 Task: Create a due date automation trigger when advanced on, 2 days before a card is due add checklist without checklist at 11:00 AM.
Action: Mouse moved to (995, 285)
Screenshot: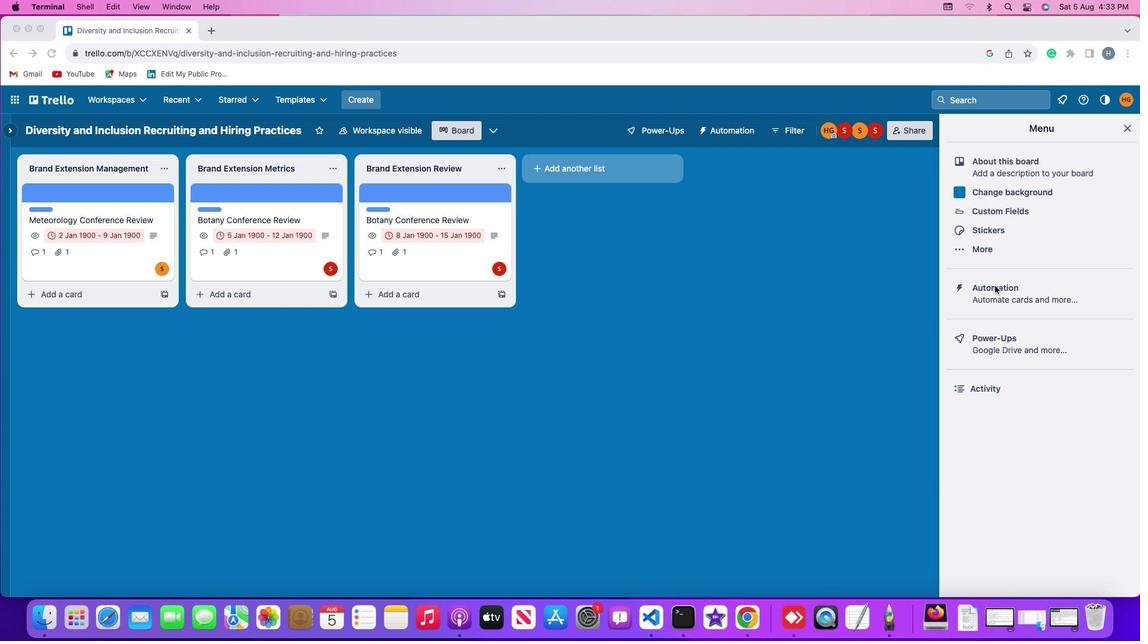 
Action: Mouse pressed left at (995, 285)
Screenshot: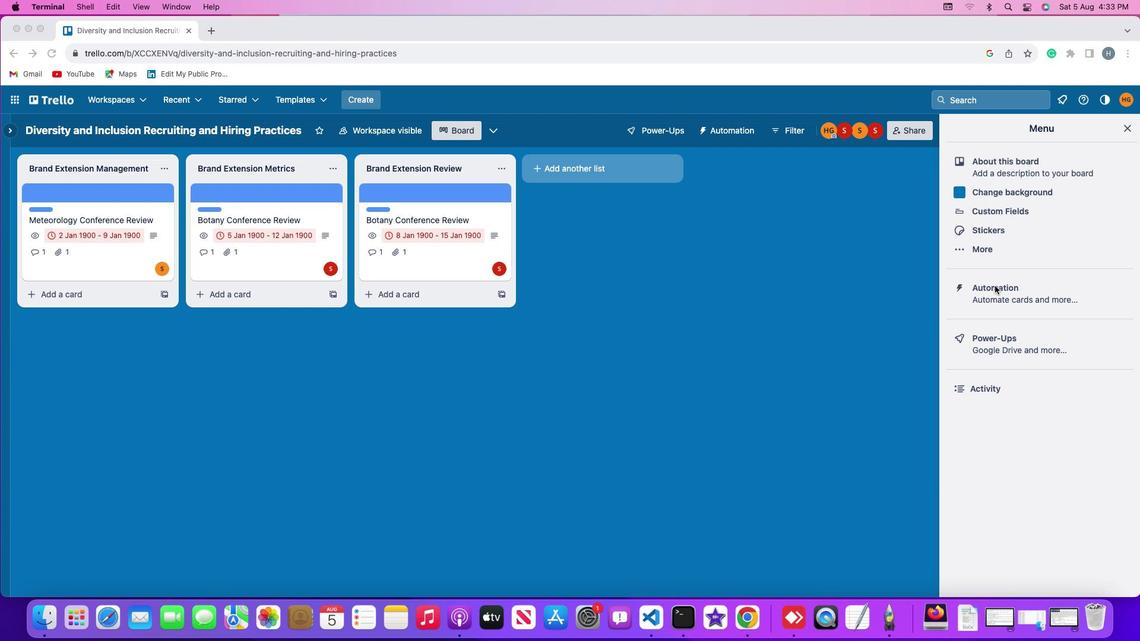 
Action: Mouse pressed left at (995, 285)
Screenshot: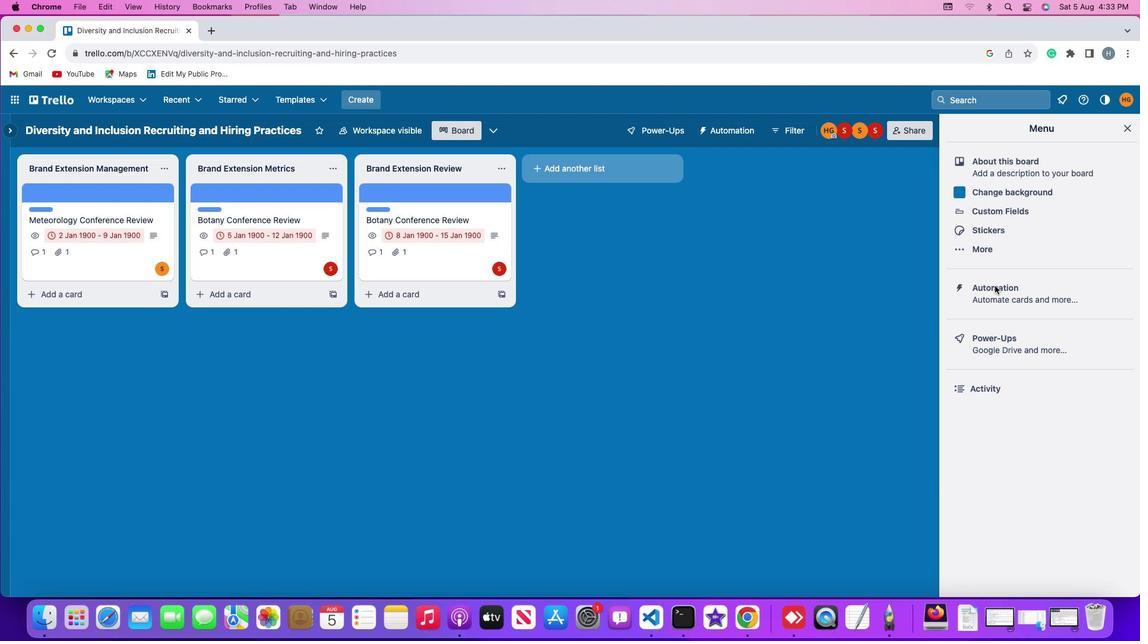 
Action: Mouse moved to (64, 279)
Screenshot: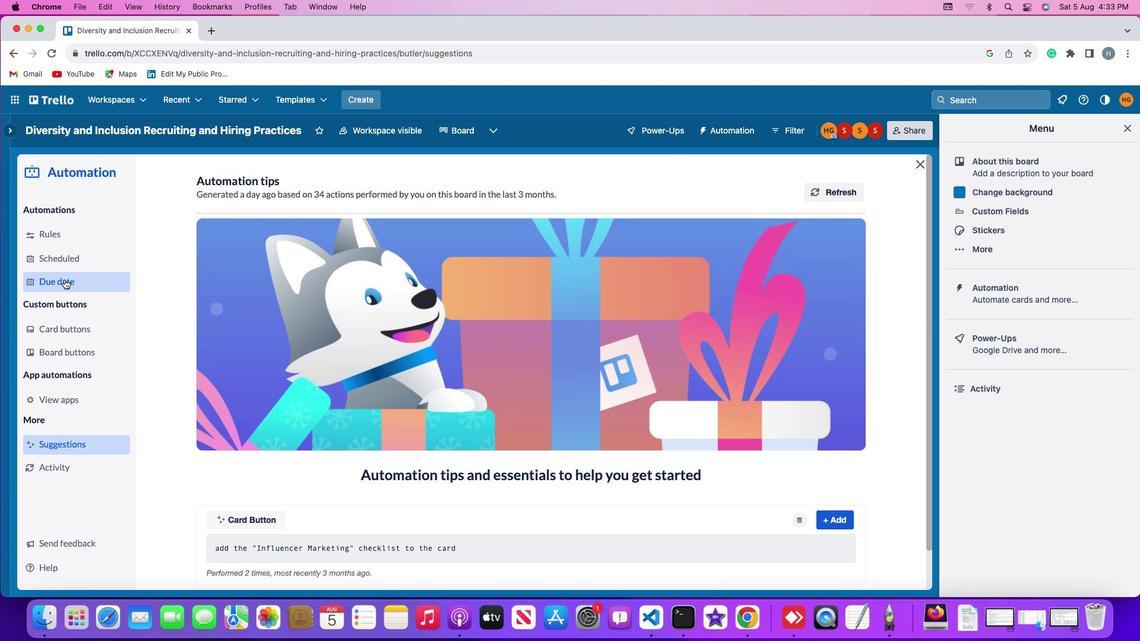 
Action: Mouse pressed left at (64, 279)
Screenshot: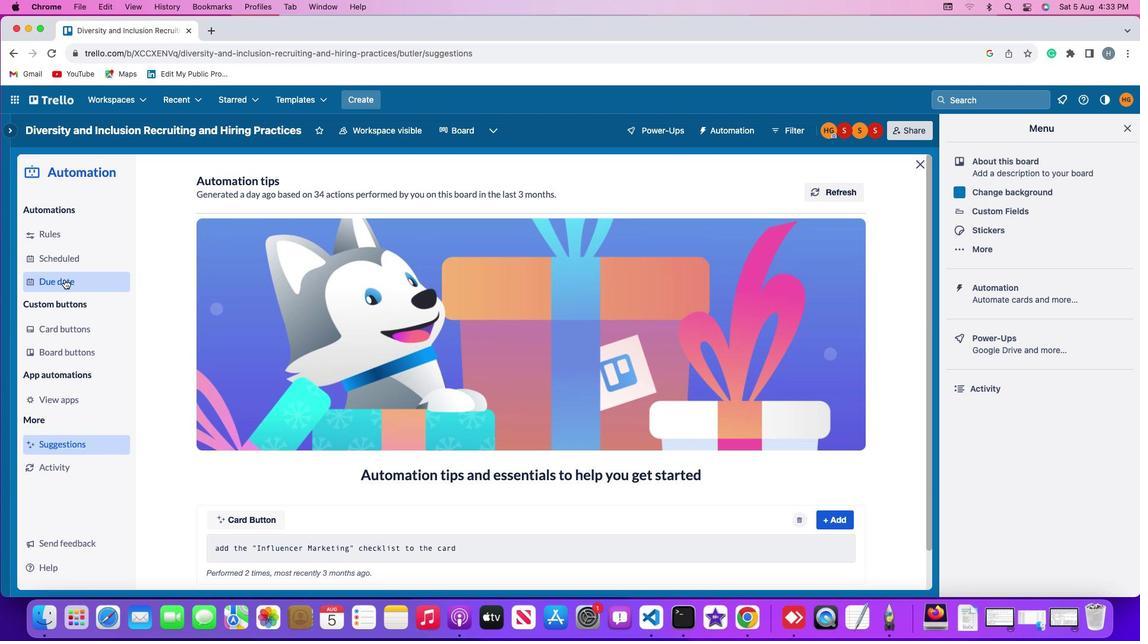 
Action: Mouse moved to (798, 184)
Screenshot: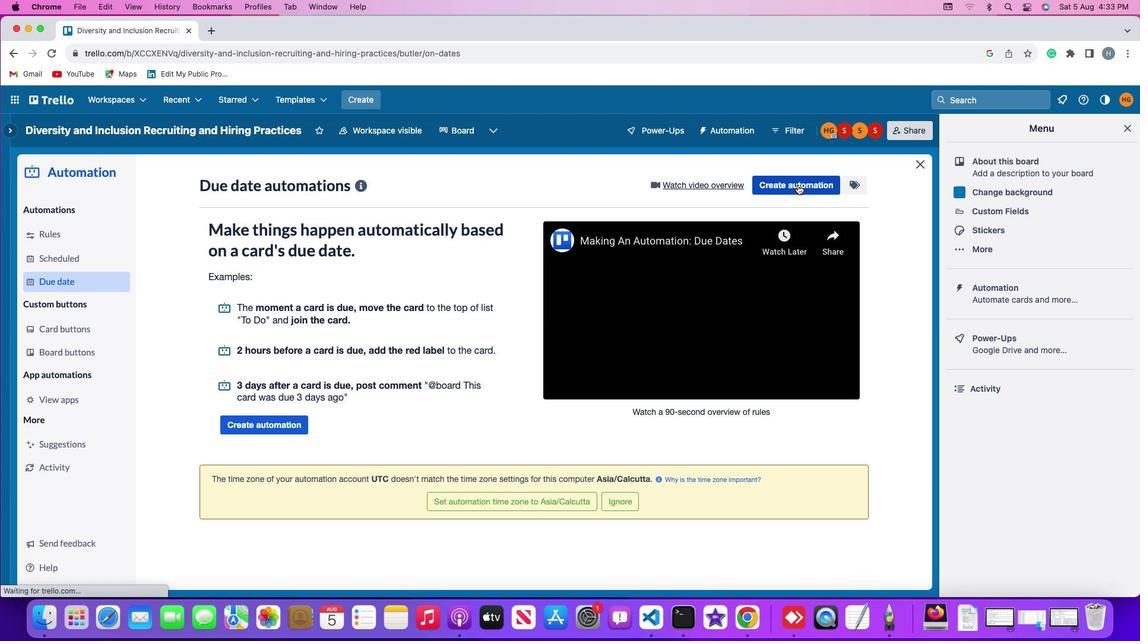 
Action: Mouse pressed left at (798, 184)
Screenshot: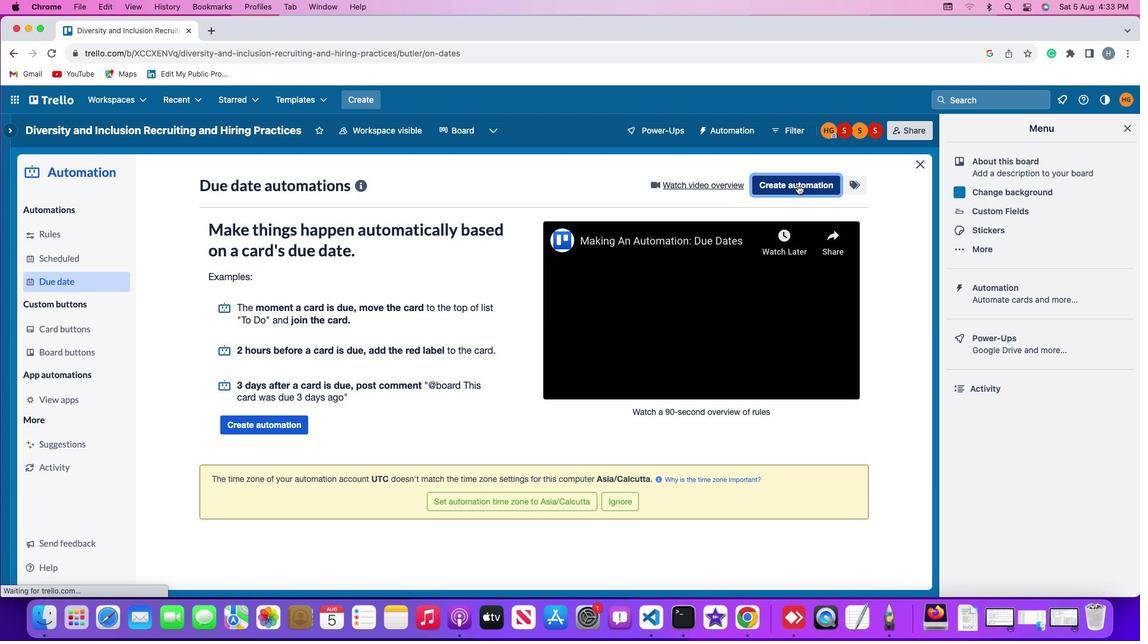 
Action: Mouse moved to (505, 294)
Screenshot: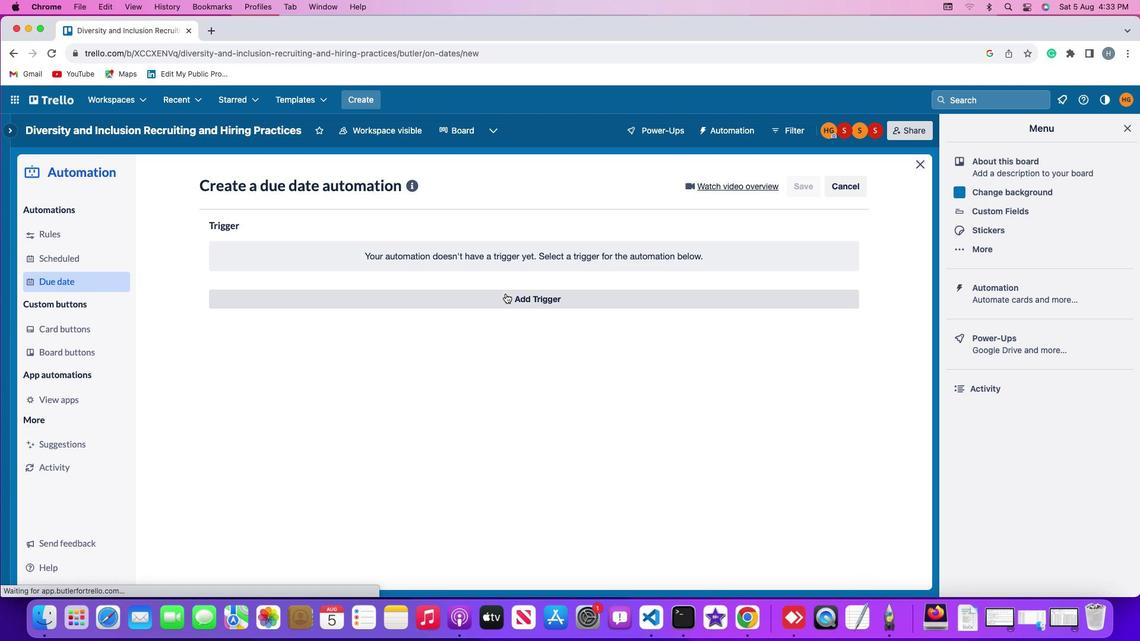 
Action: Mouse pressed left at (505, 294)
Screenshot: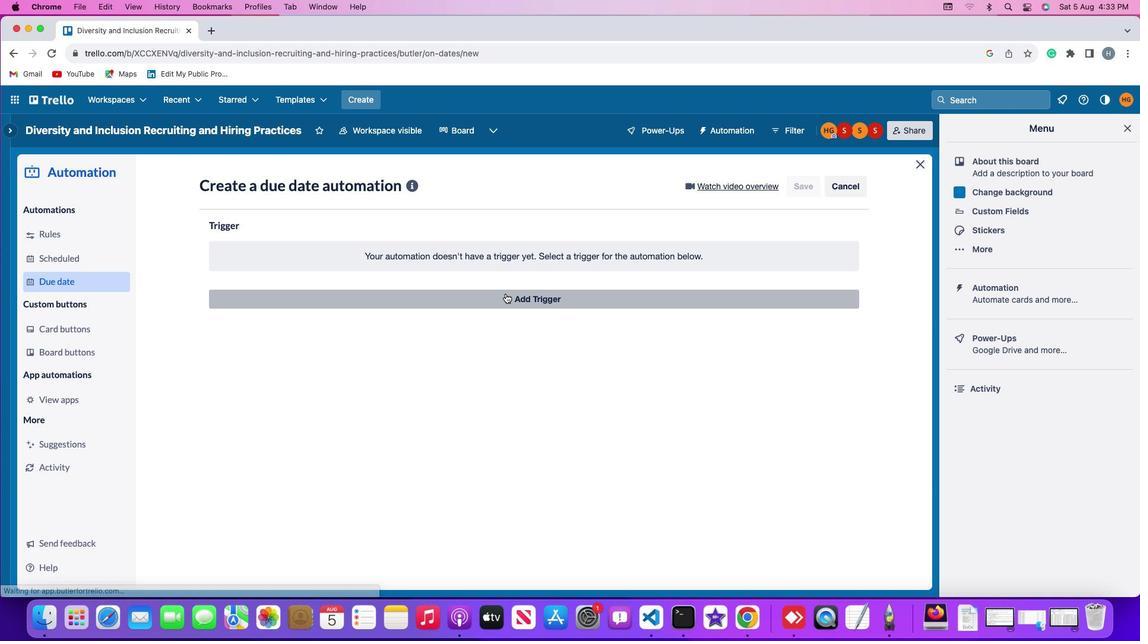 
Action: Mouse moved to (236, 477)
Screenshot: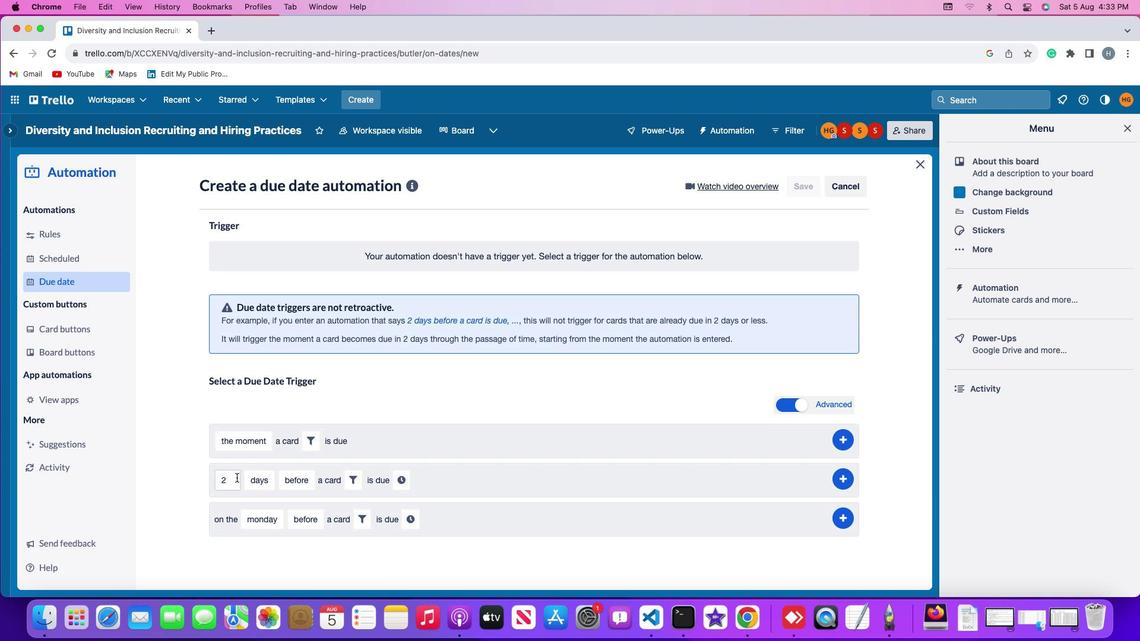 
Action: Mouse pressed left at (236, 477)
Screenshot: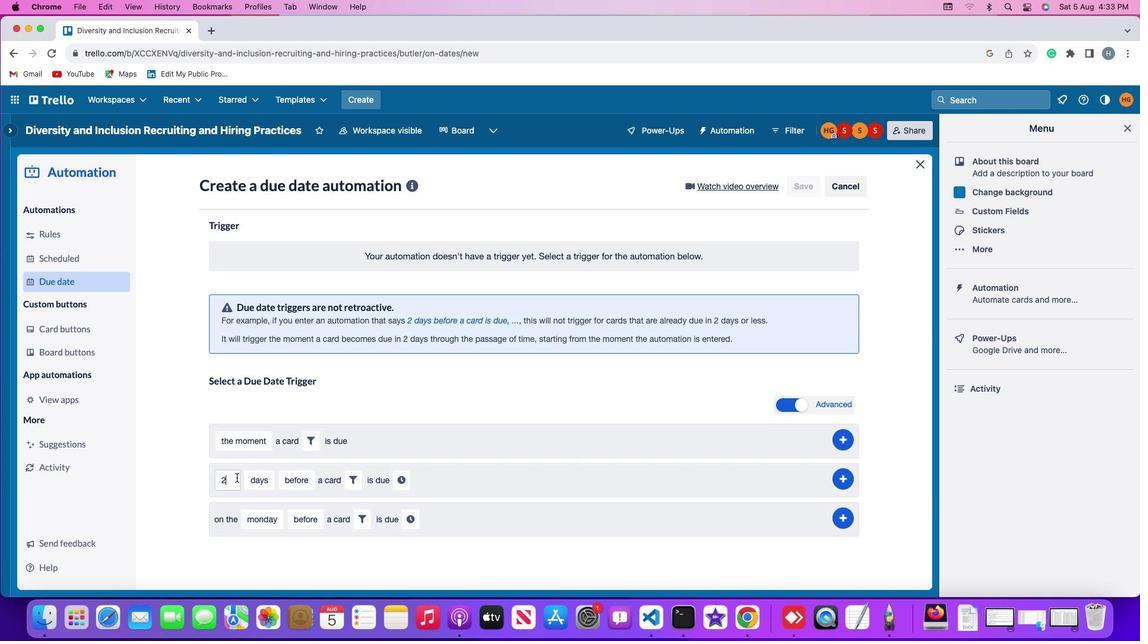 
Action: Key pressed Key.backspace'2'
Screenshot: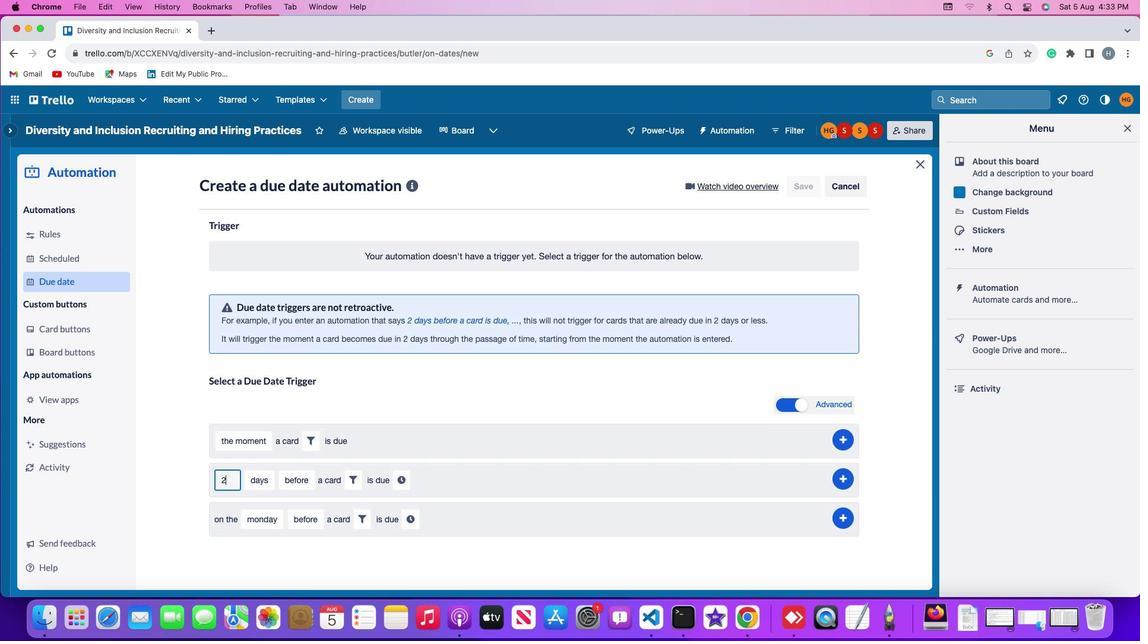 
Action: Mouse moved to (256, 480)
Screenshot: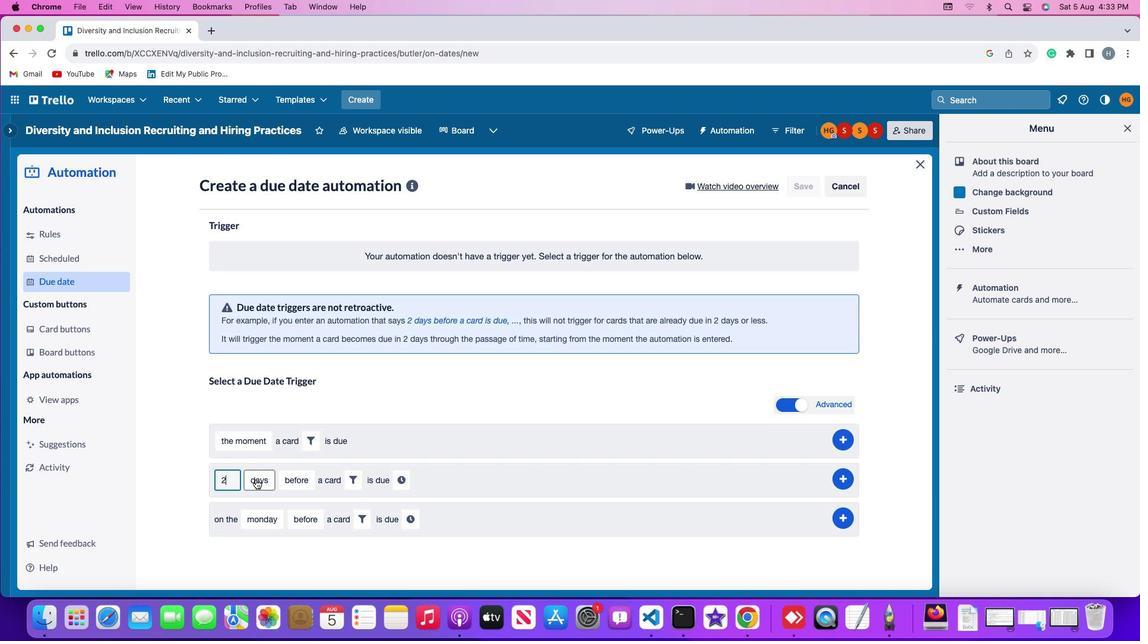 
Action: Mouse pressed left at (256, 480)
Screenshot: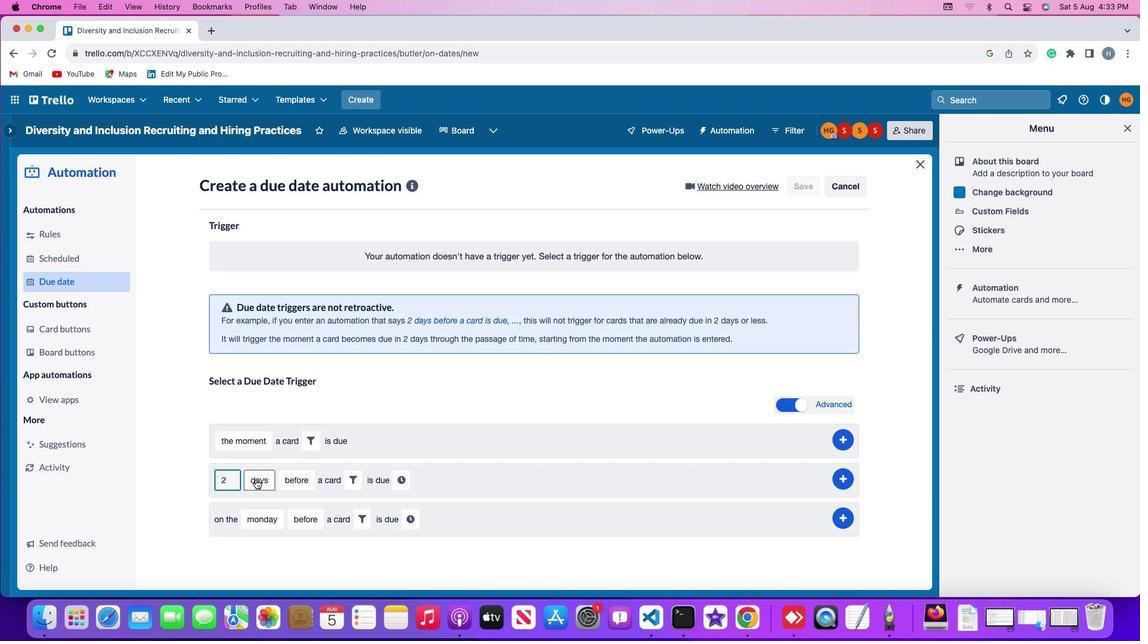 
Action: Mouse moved to (270, 503)
Screenshot: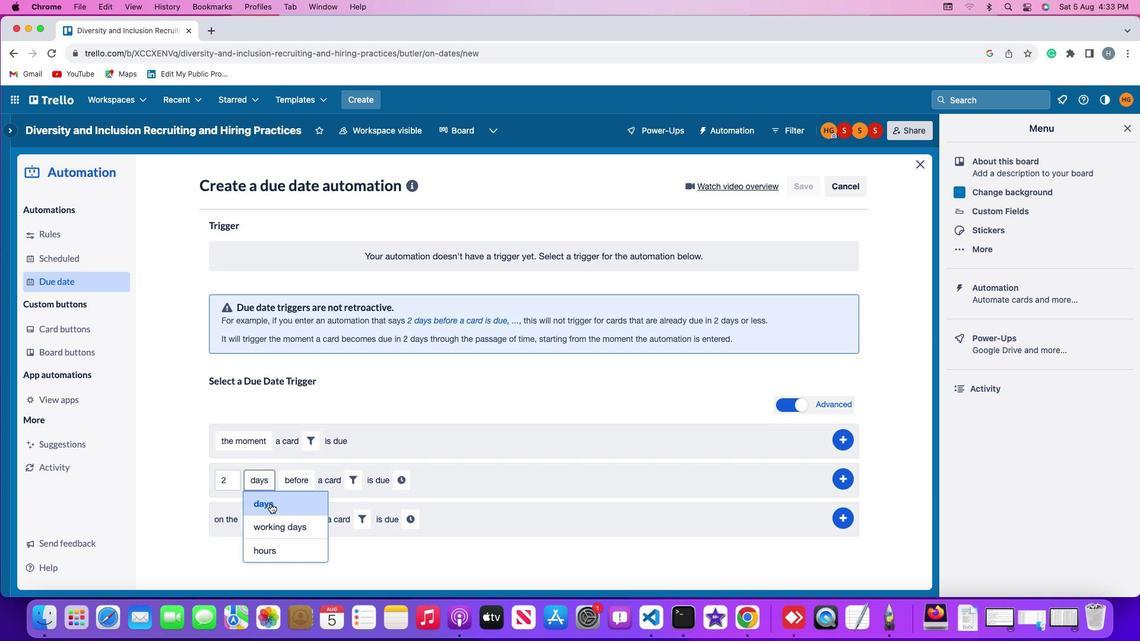 
Action: Mouse pressed left at (270, 503)
Screenshot: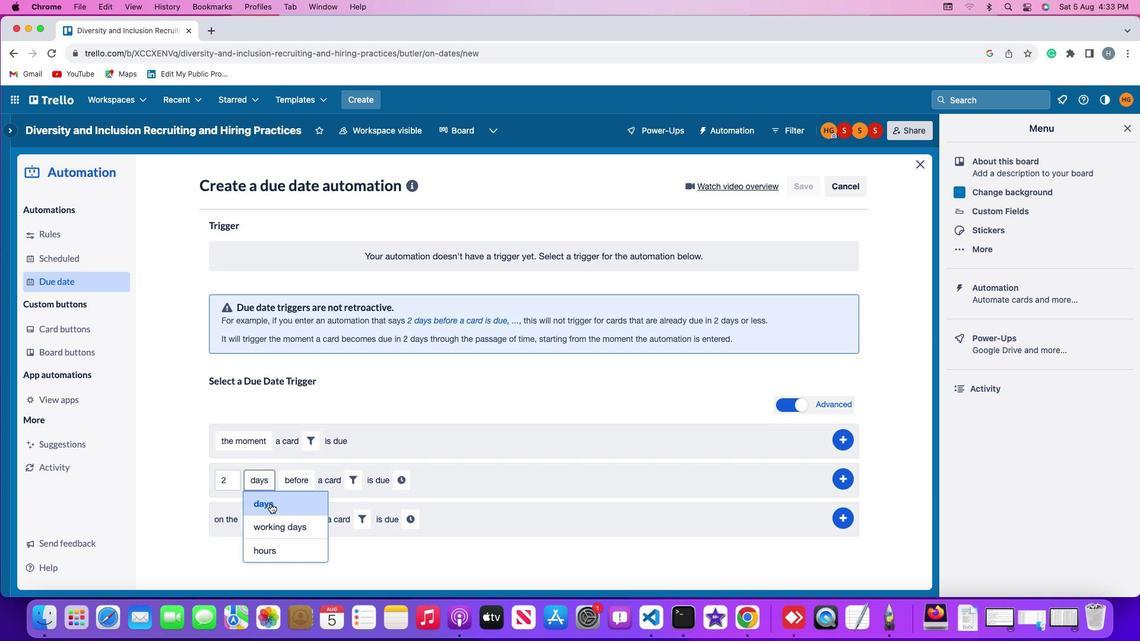 
Action: Mouse moved to (298, 484)
Screenshot: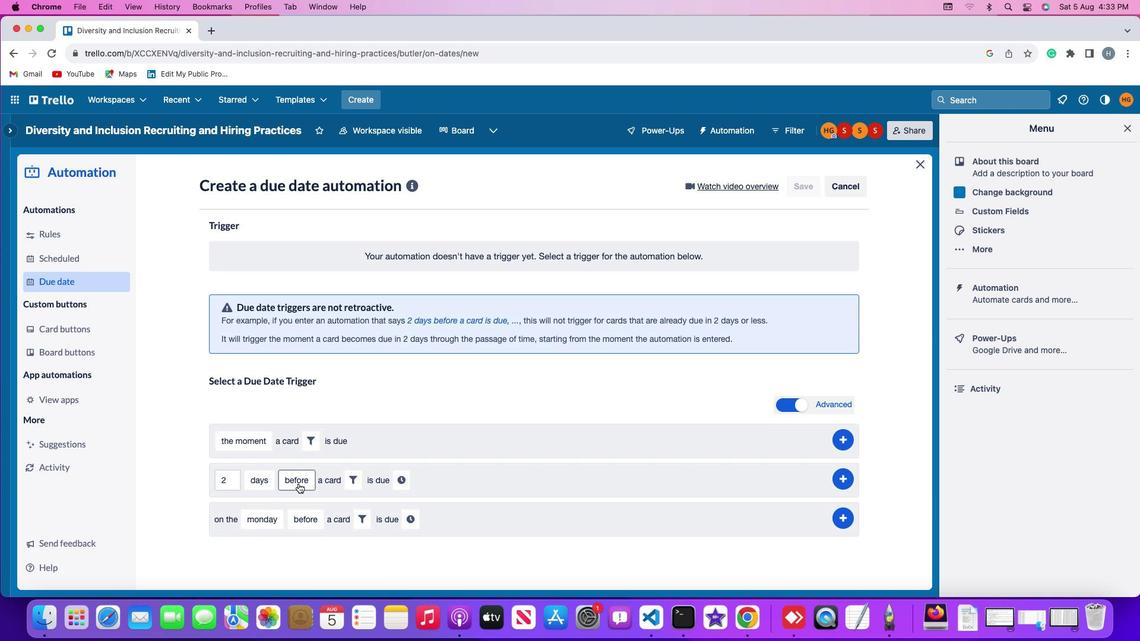 
Action: Mouse pressed left at (298, 484)
Screenshot: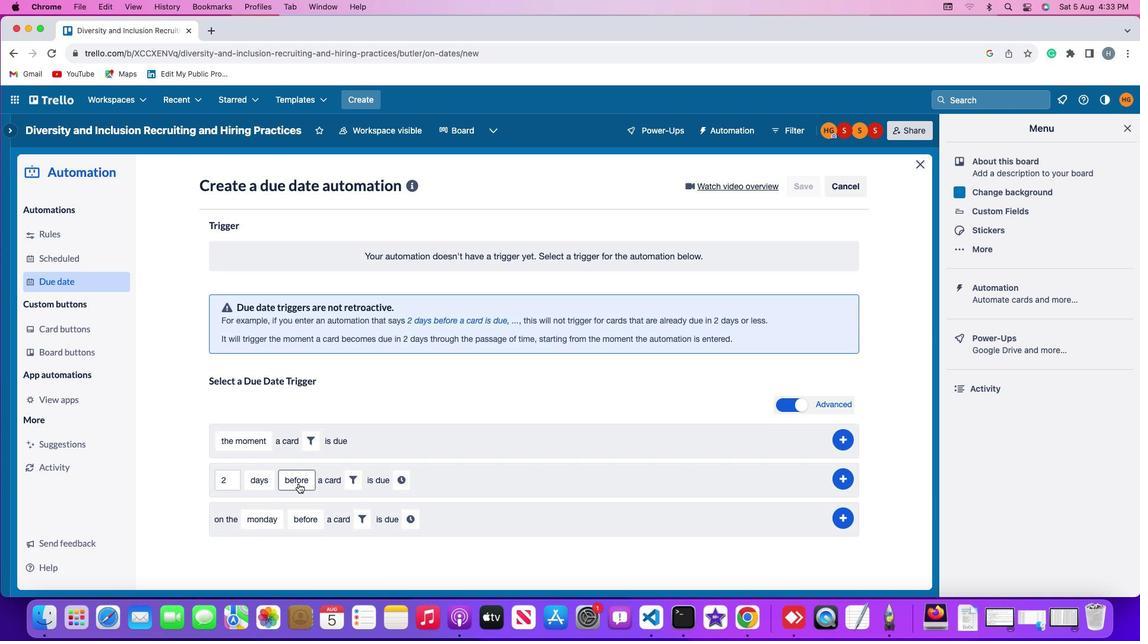 
Action: Mouse moved to (304, 502)
Screenshot: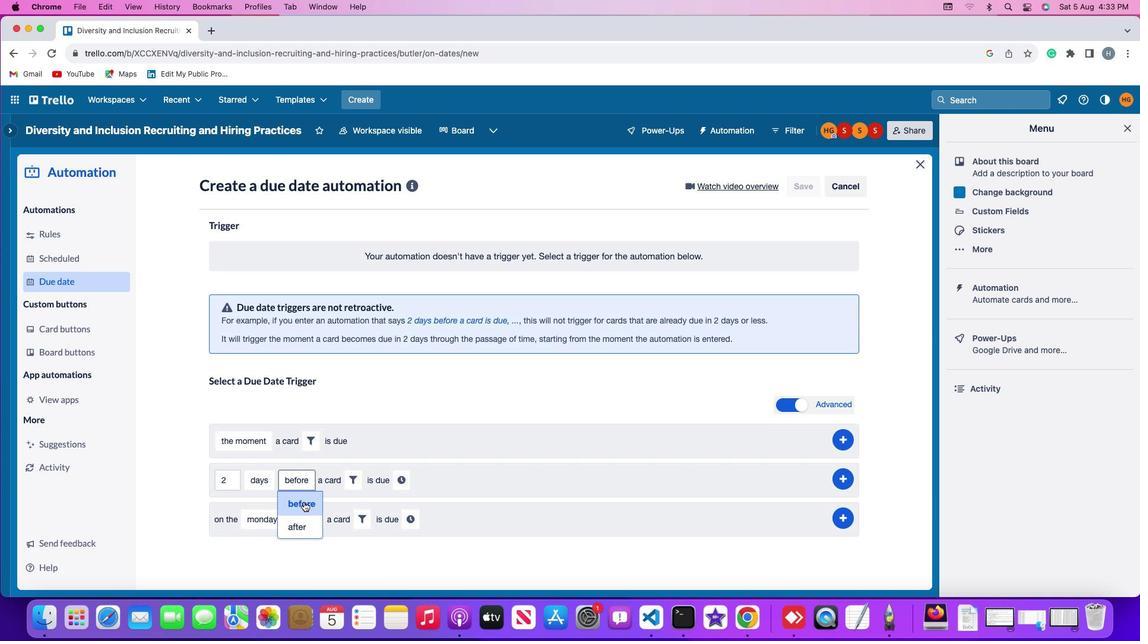 
Action: Mouse pressed left at (304, 502)
Screenshot: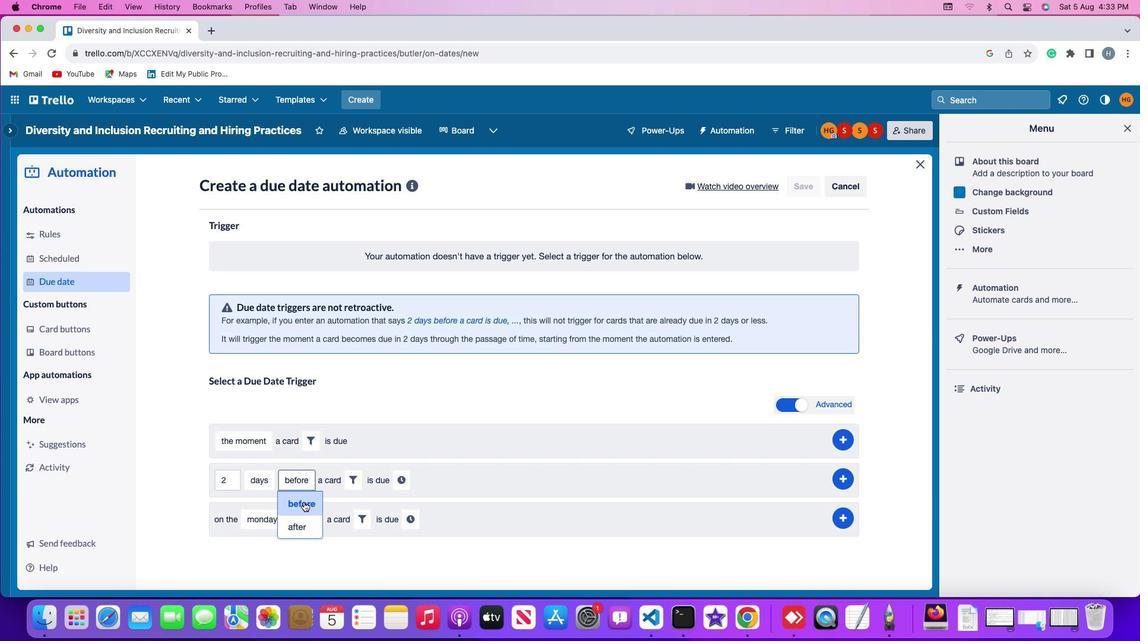 
Action: Mouse moved to (352, 479)
Screenshot: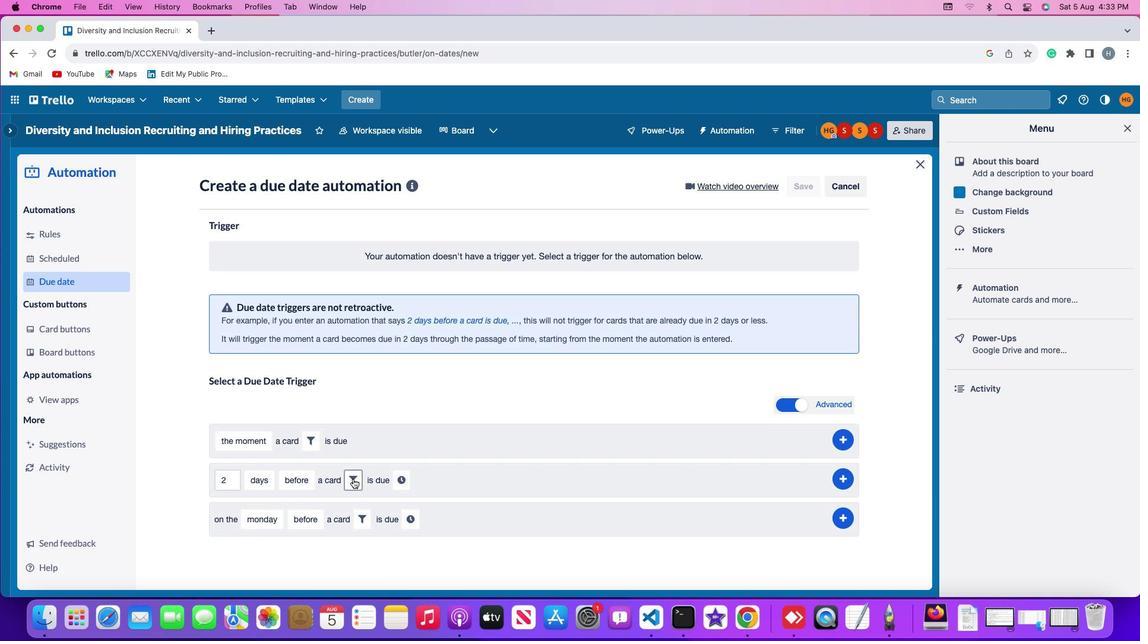 
Action: Mouse pressed left at (352, 479)
Screenshot: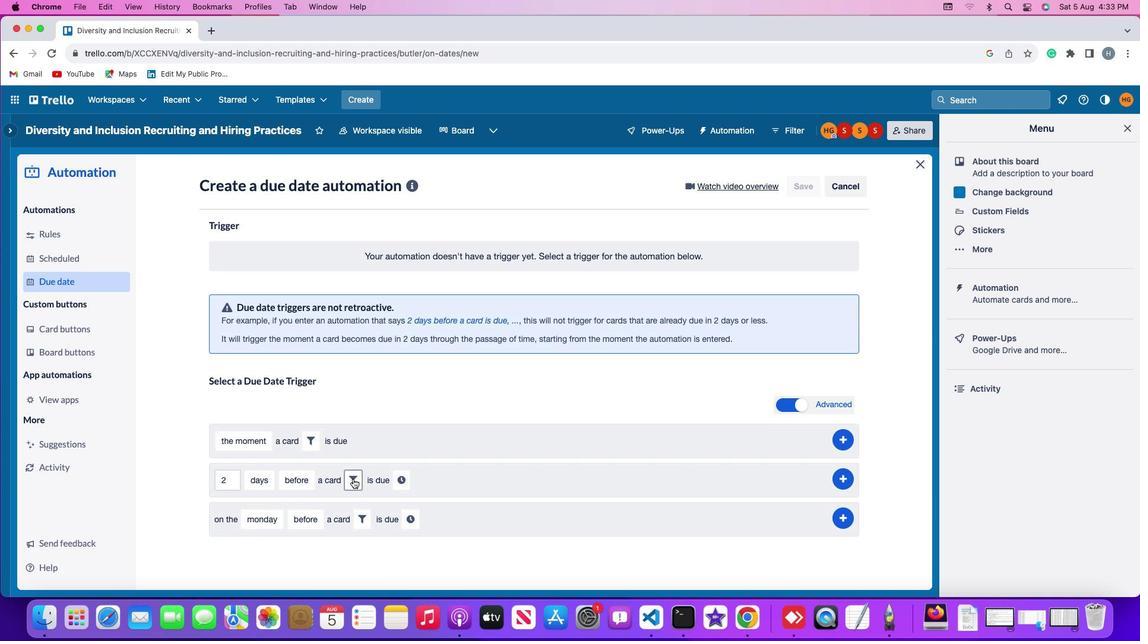 
Action: Mouse moved to (463, 511)
Screenshot: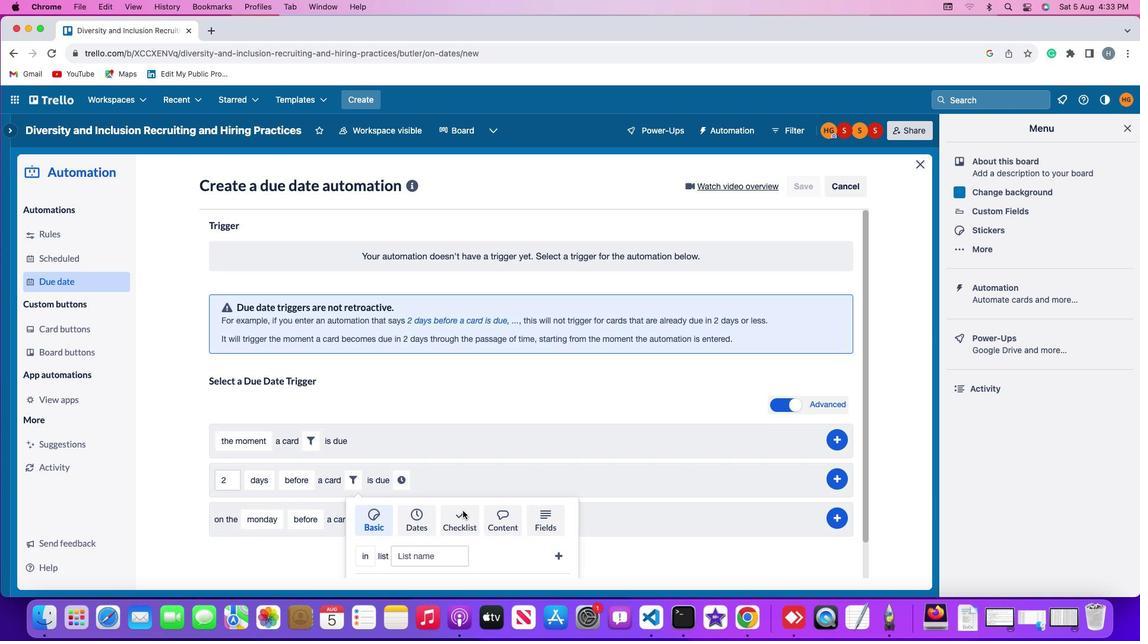 
Action: Mouse pressed left at (463, 511)
Screenshot: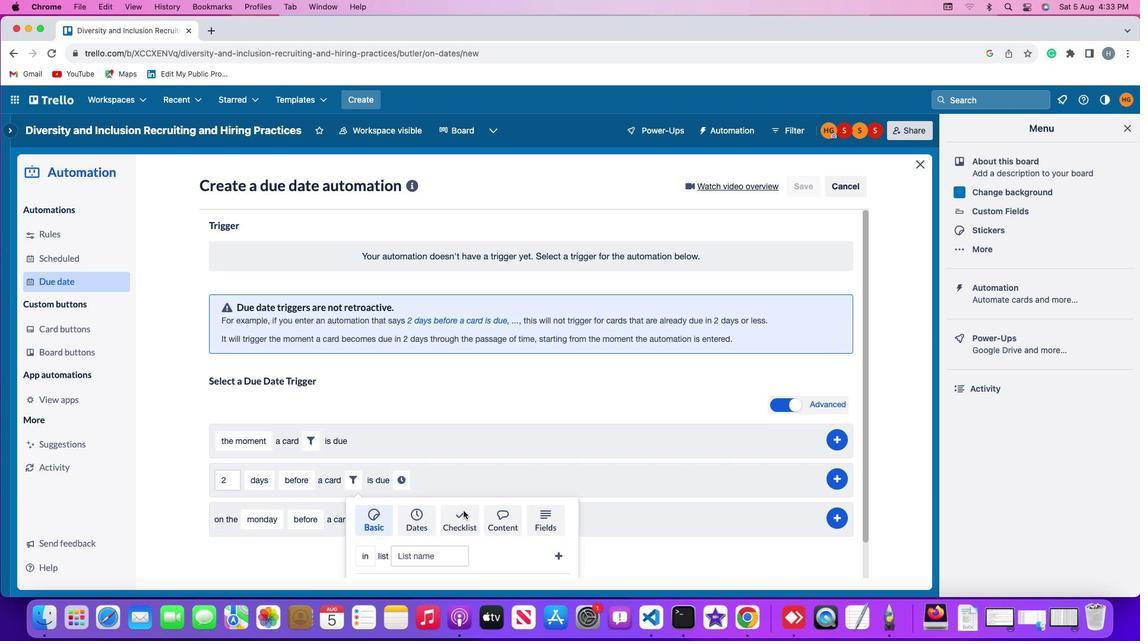 
Action: Mouse moved to (446, 558)
Screenshot: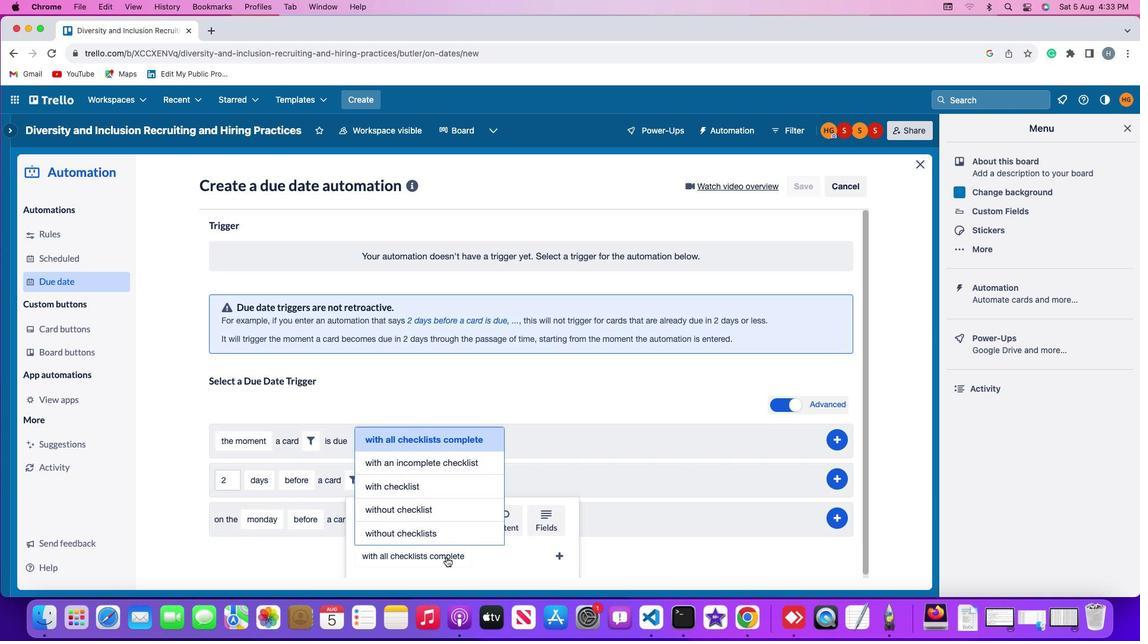 
Action: Mouse pressed left at (446, 558)
Screenshot: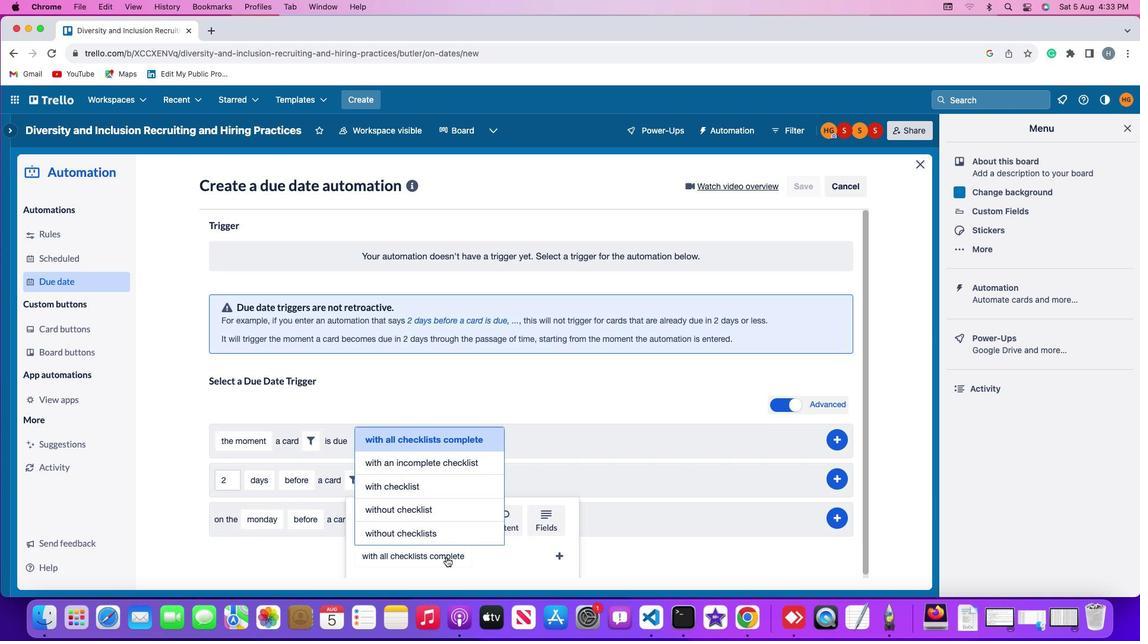 
Action: Mouse moved to (437, 533)
Screenshot: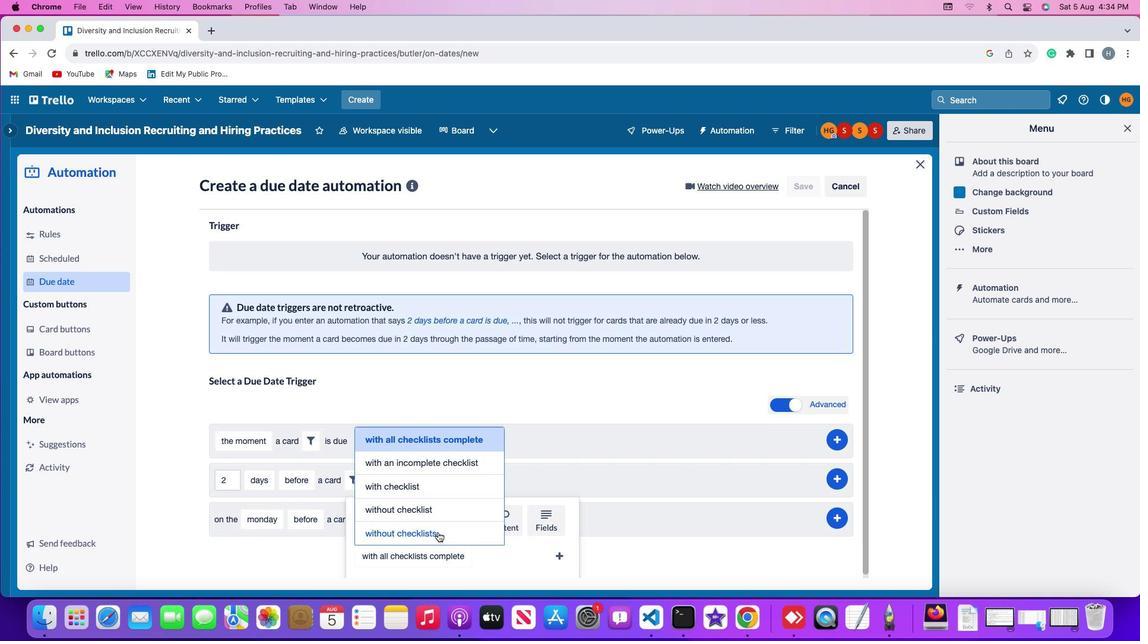 
Action: Mouse pressed left at (437, 533)
Screenshot: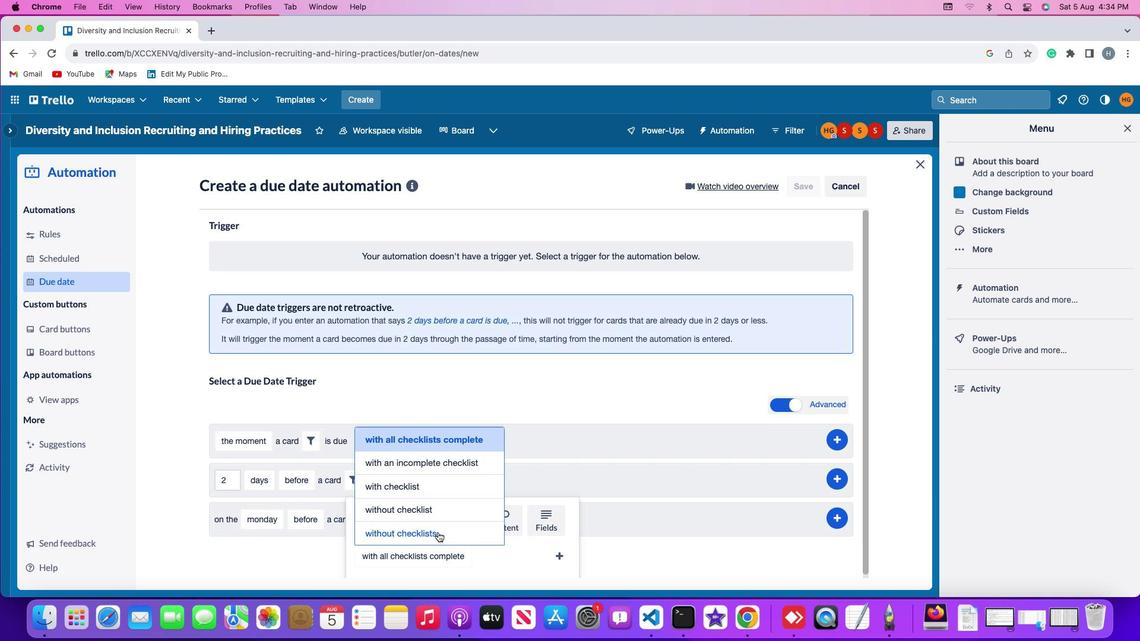 
Action: Mouse moved to (563, 555)
Screenshot: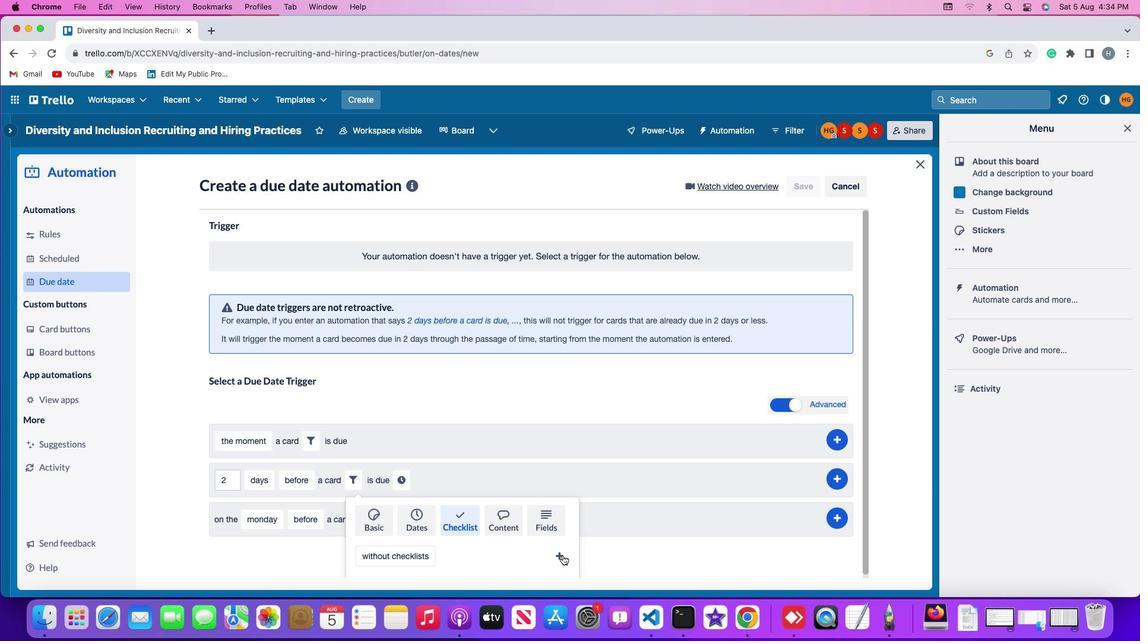 
Action: Mouse pressed left at (563, 555)
Screenshot: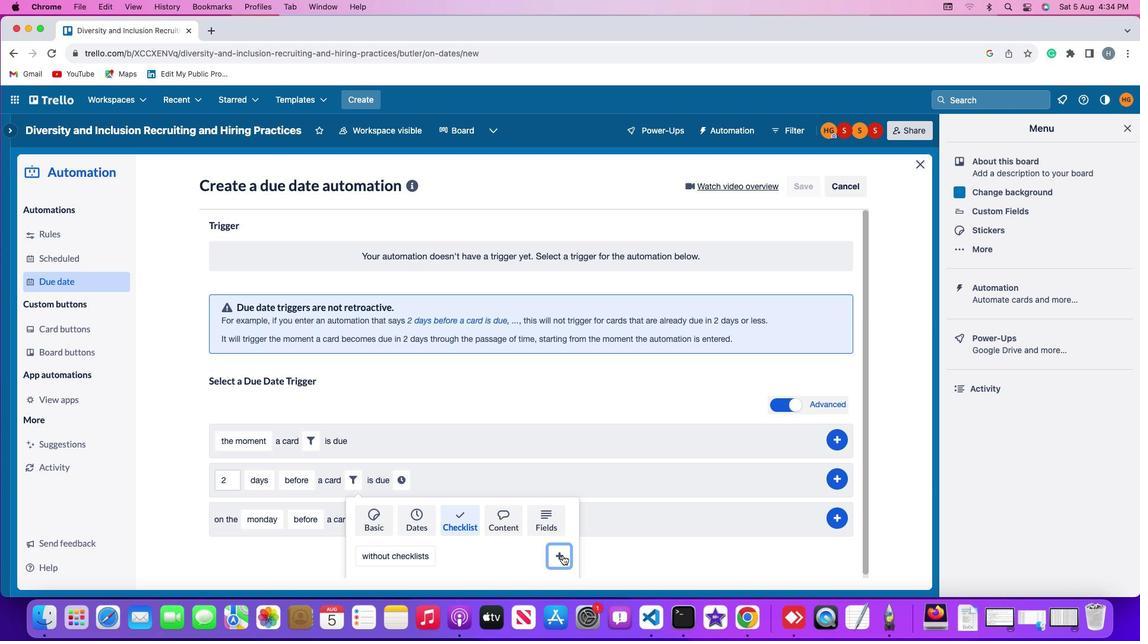 
Action: Mouse moved to (495, 477)
Screenshot: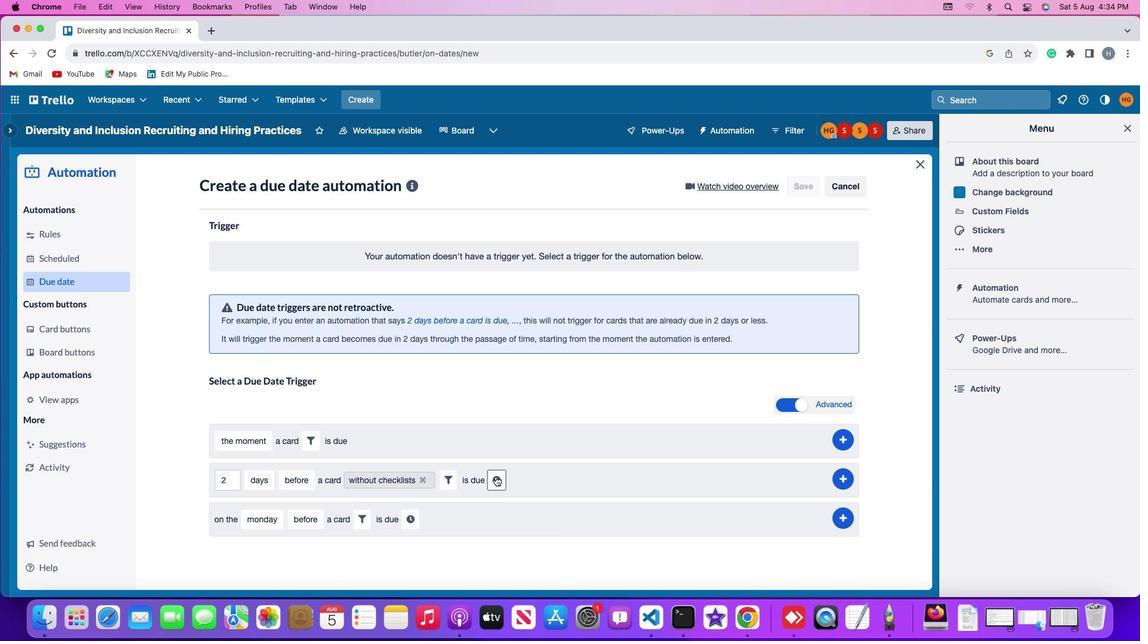
Action: Mouse pressed left at (495, 477)
Screenshot: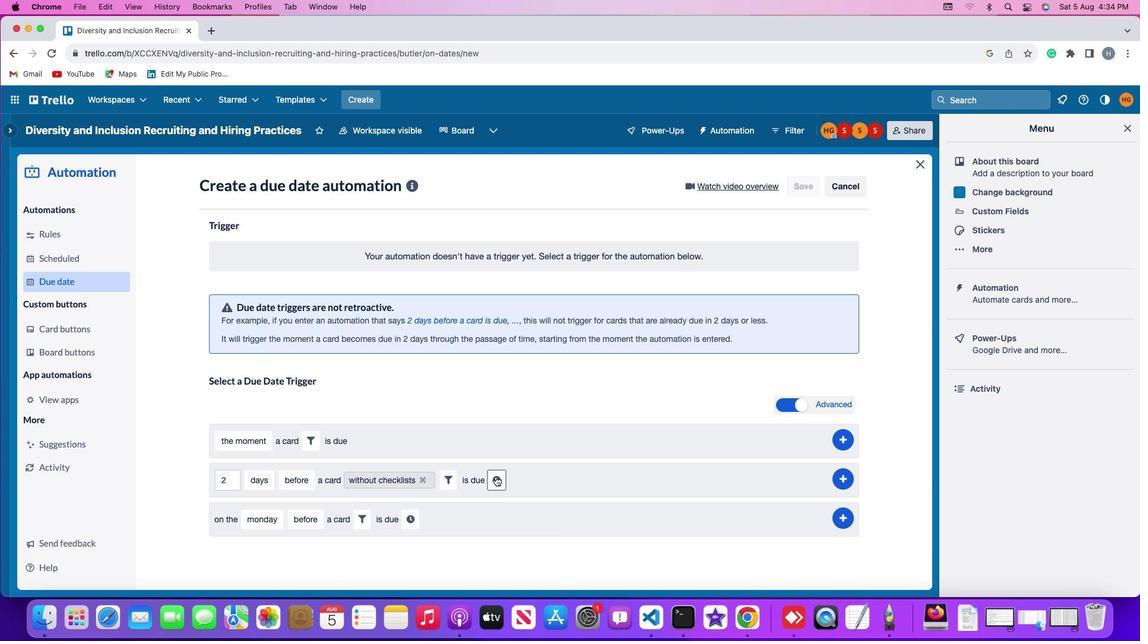 
Action: Mouse moved to (518, 483)
Screenshot: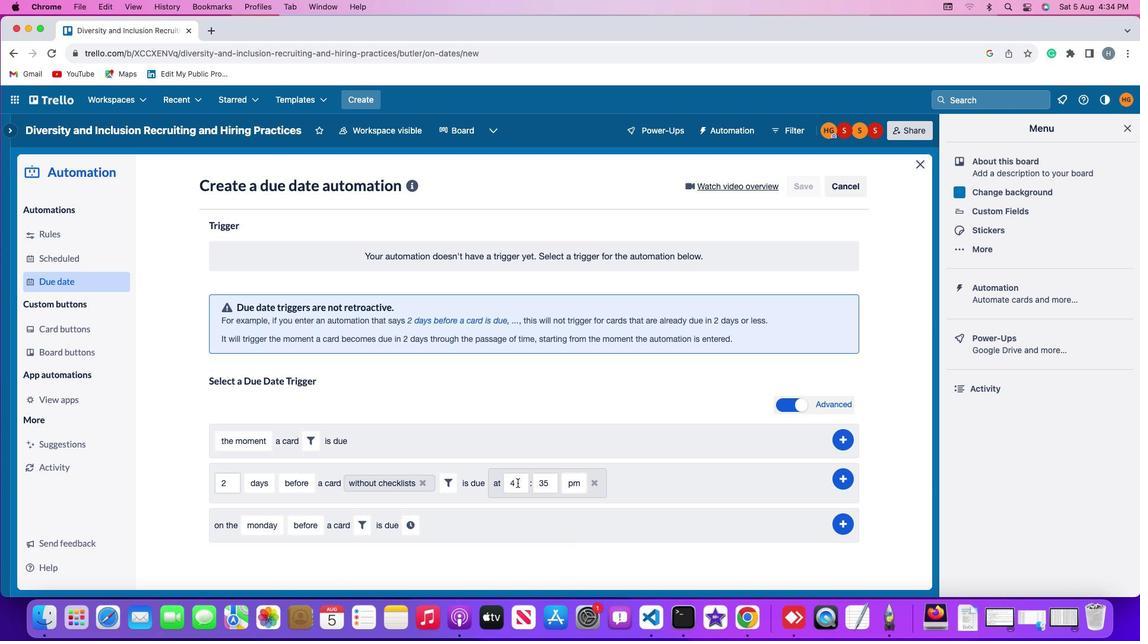 
Action: Mouse pressed left at (518, 483)
Screenshot: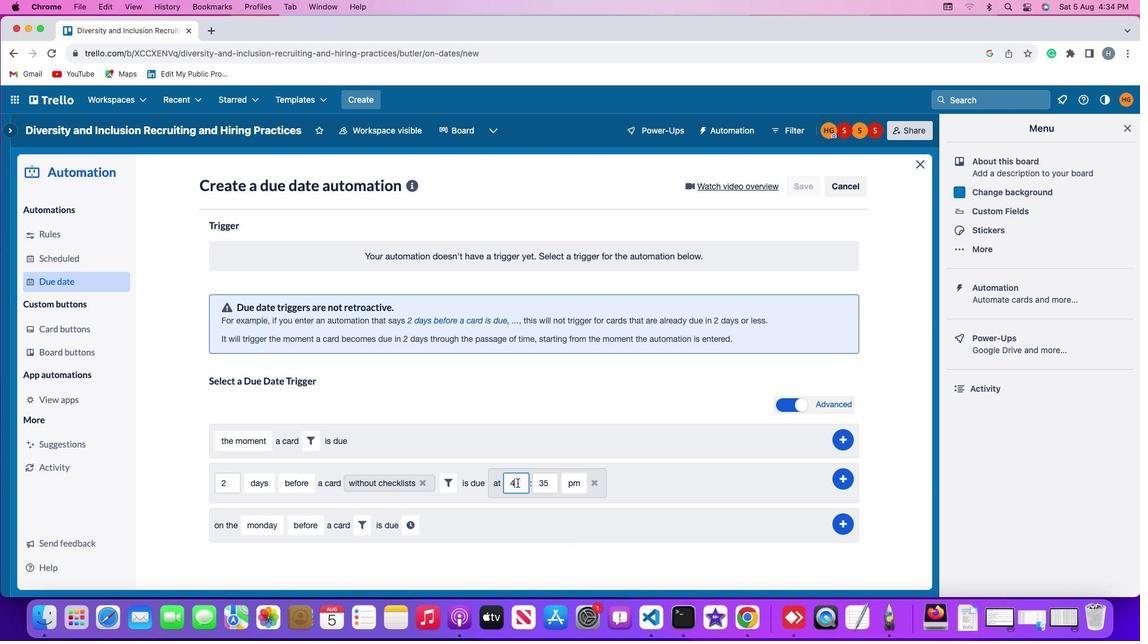 
Action: Key pressed Key.backspace'1''1'
Screenshot: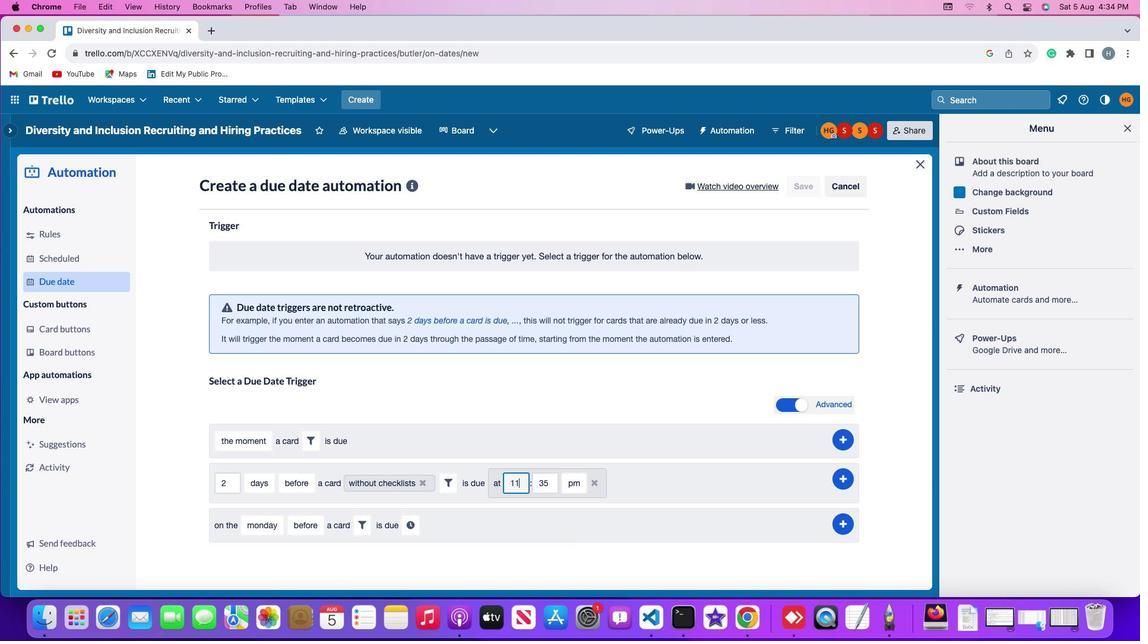
Action: Mouse moved to (552, 483)
Screenshot: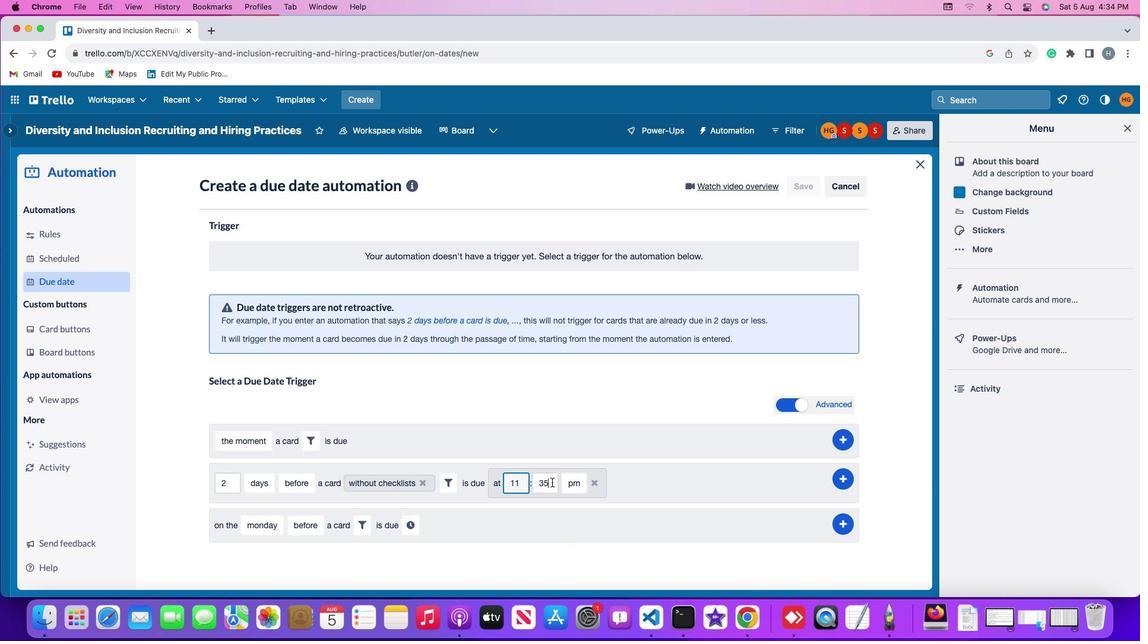 
Action: Mouse pressed left at (552, 483)
Screenshot: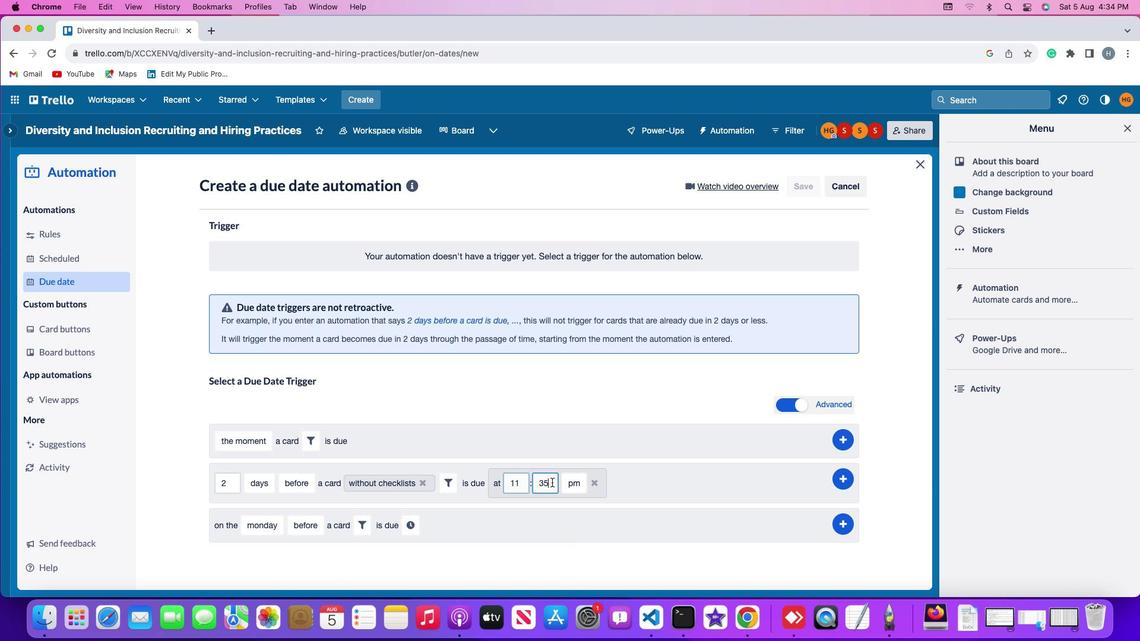 
Action: Mouse moved to (552, 483)
Screenshot: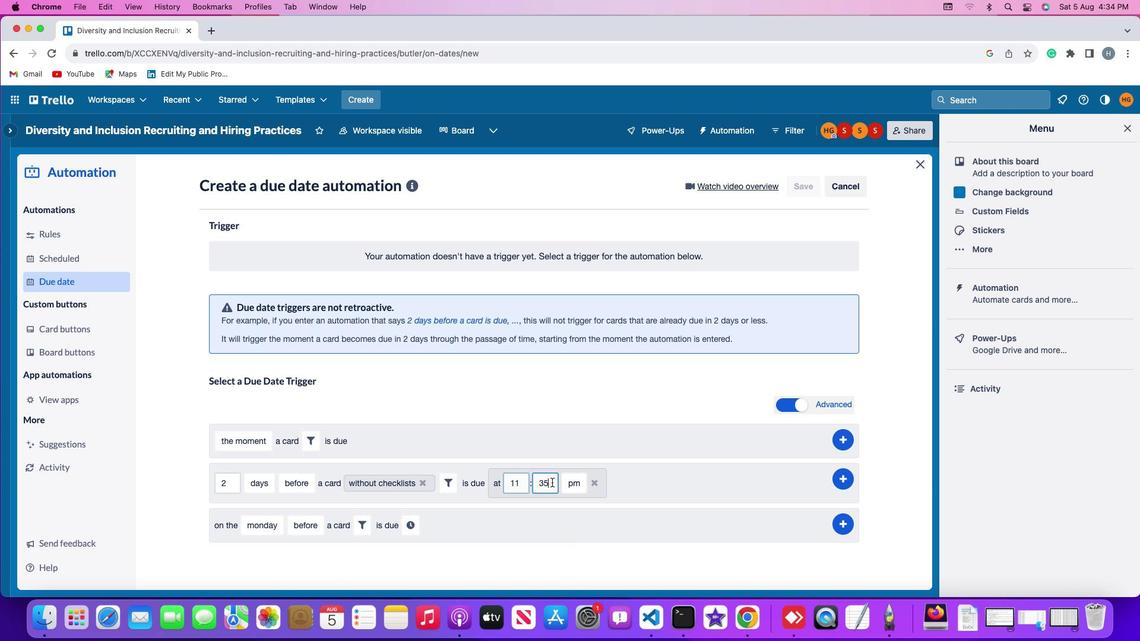 
Action: Key pressed Key.backspaceKey.backspace'0''0'
Screenshot: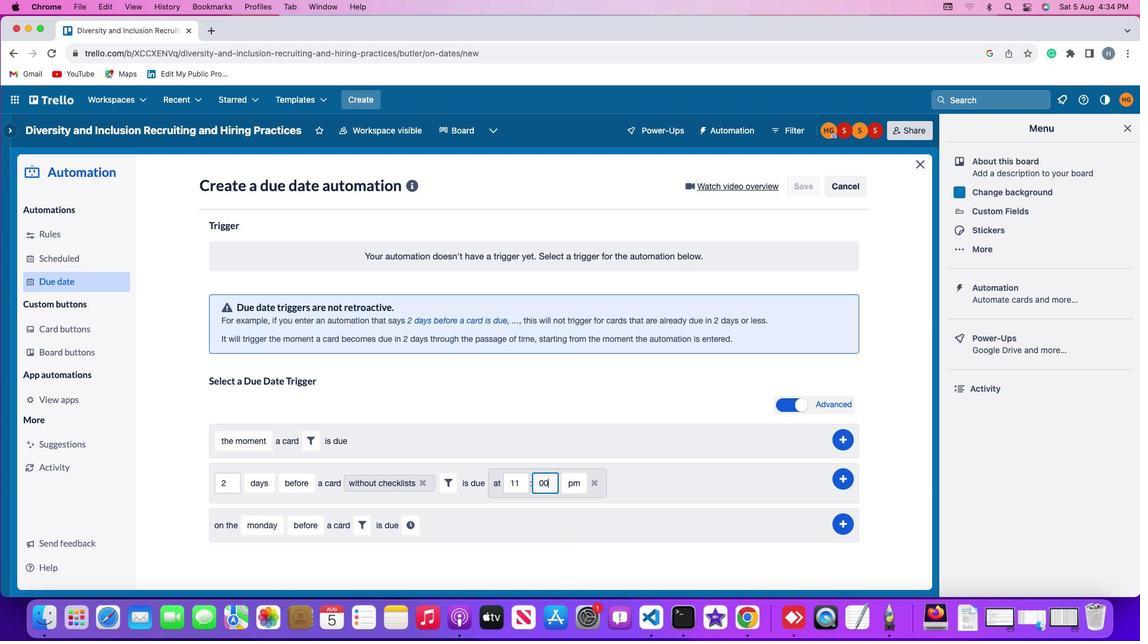 
Action: Mouse moved to (574, 481)
Screenshot: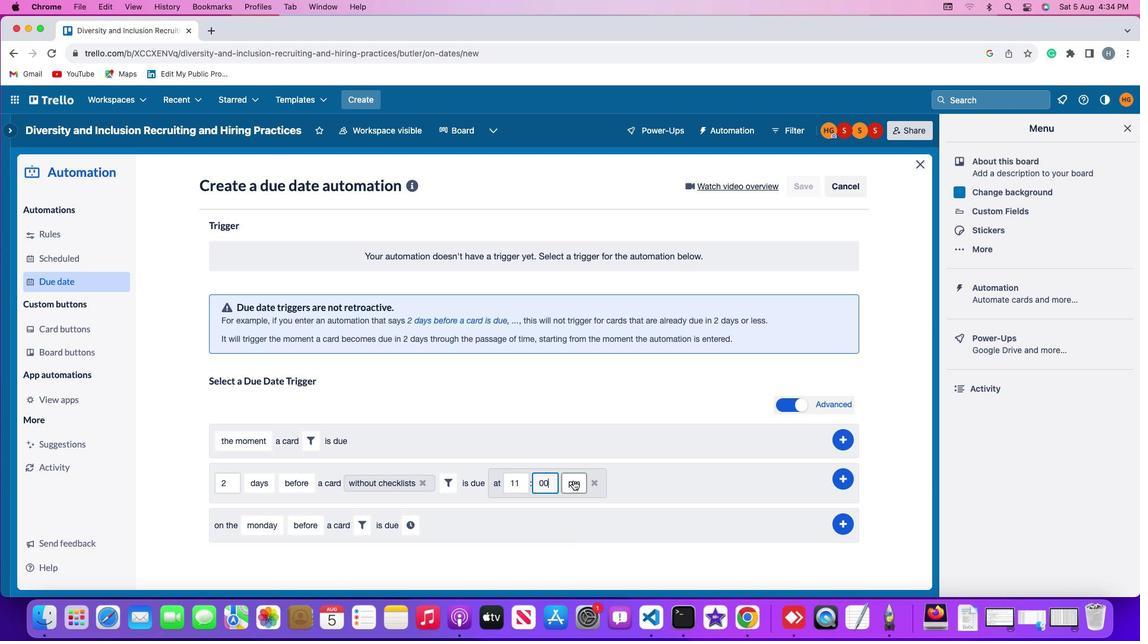 
Action: Mouse pressed left at (574, 481)
Screenshot: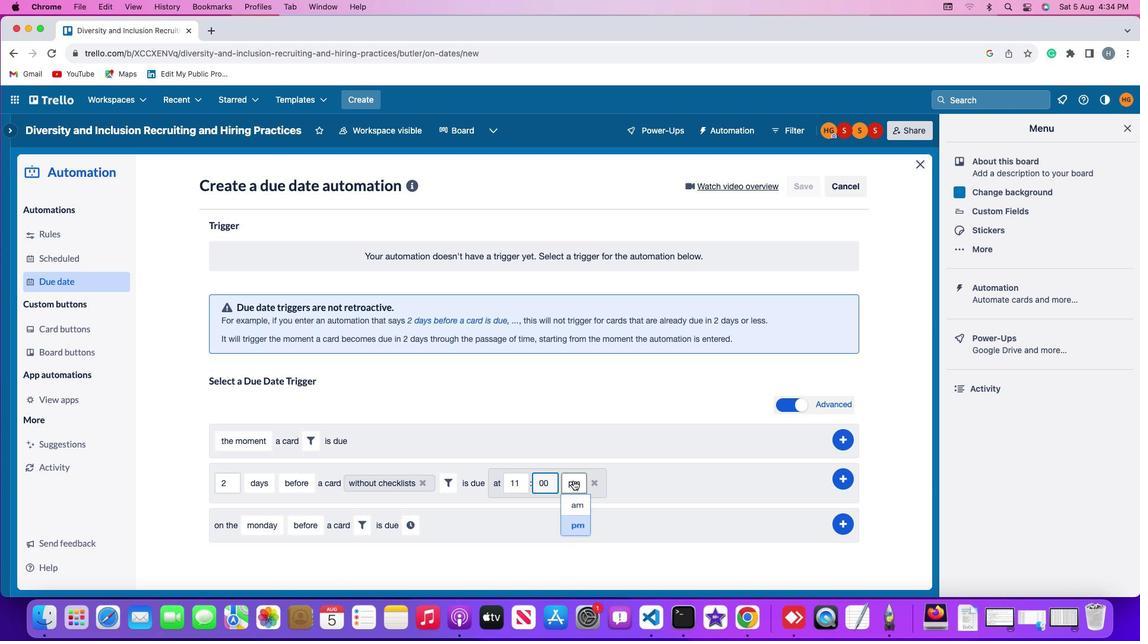 
Action: Mouse moved to (582, 505)
Screenshot: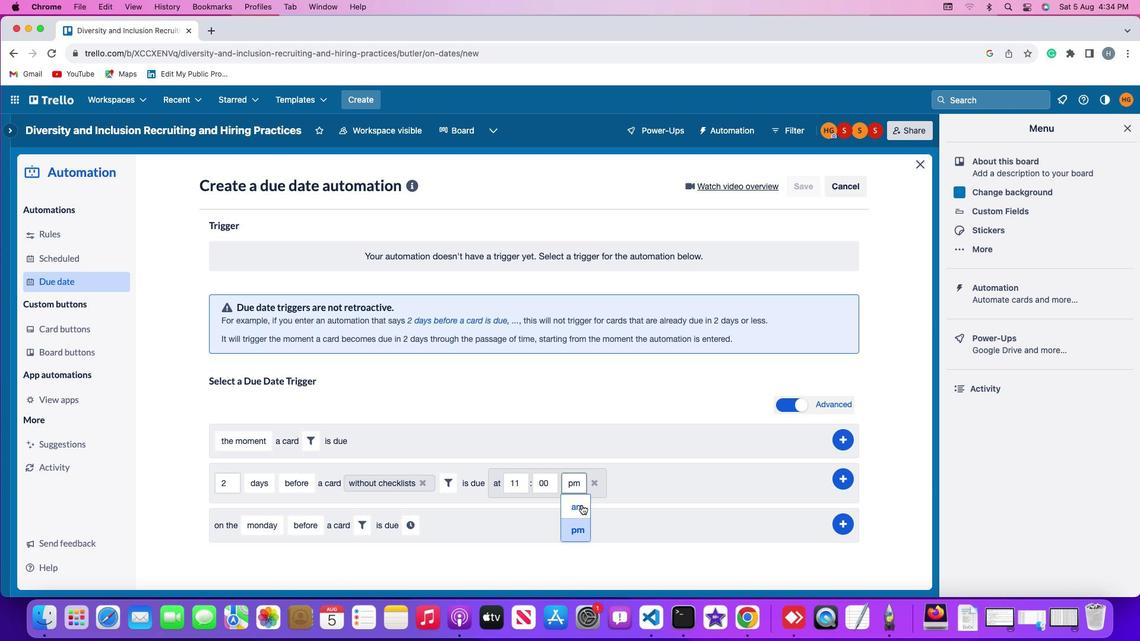 
Action: Mouse pressed left at (582, 505)
Screenshot: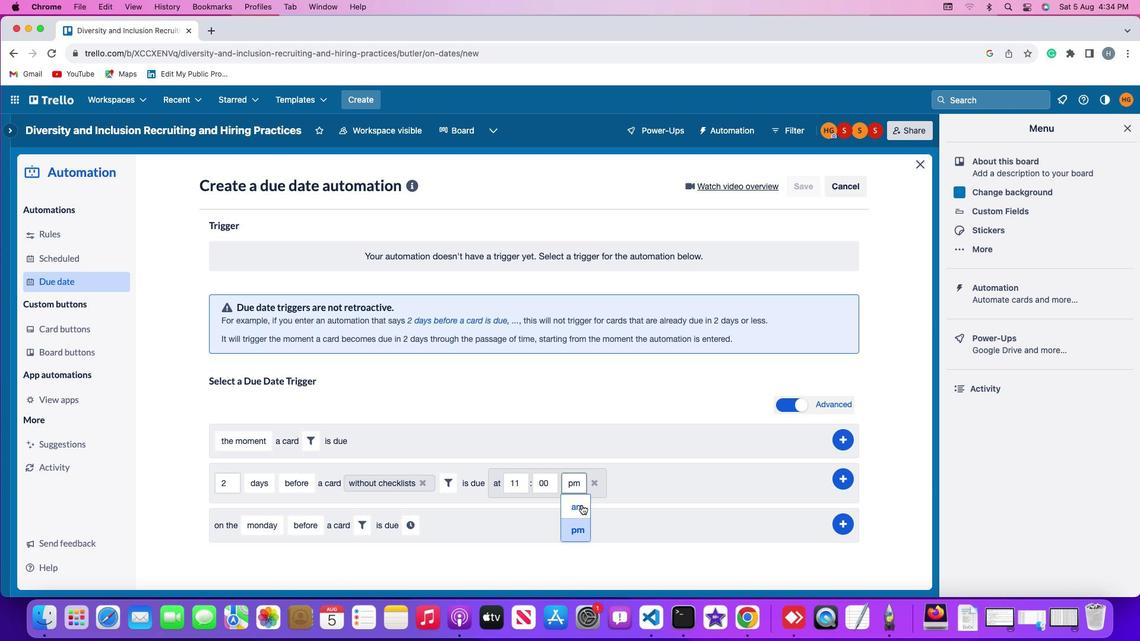 
Action: Mouse moved to (841, 475)
Screenshot: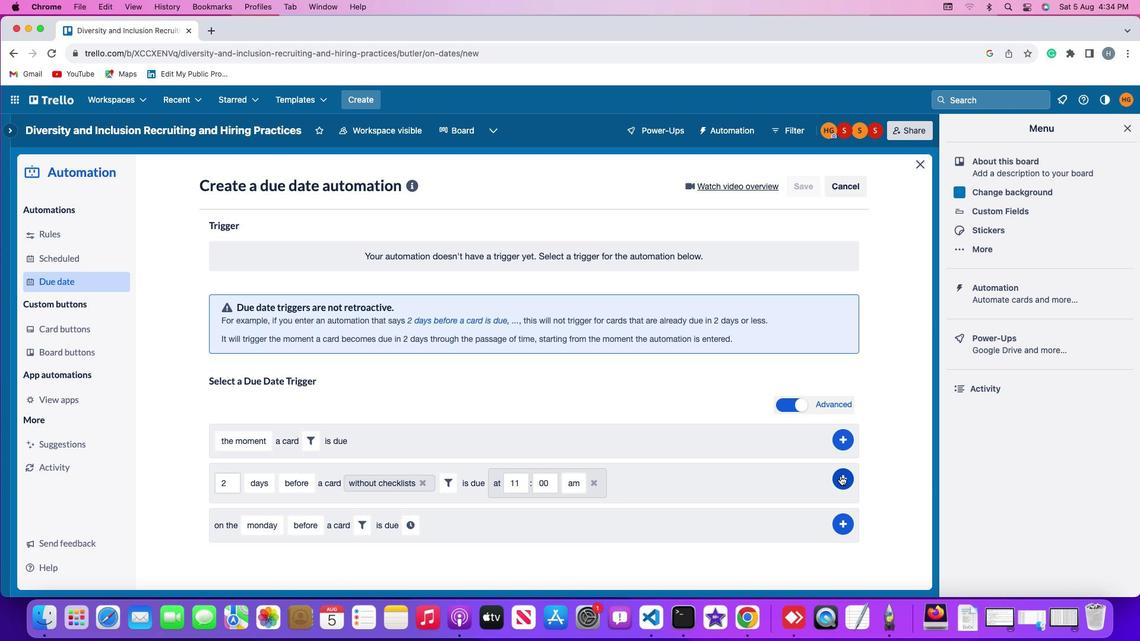 
Action: Mouse pressed left at (841, 475)
Screenshot: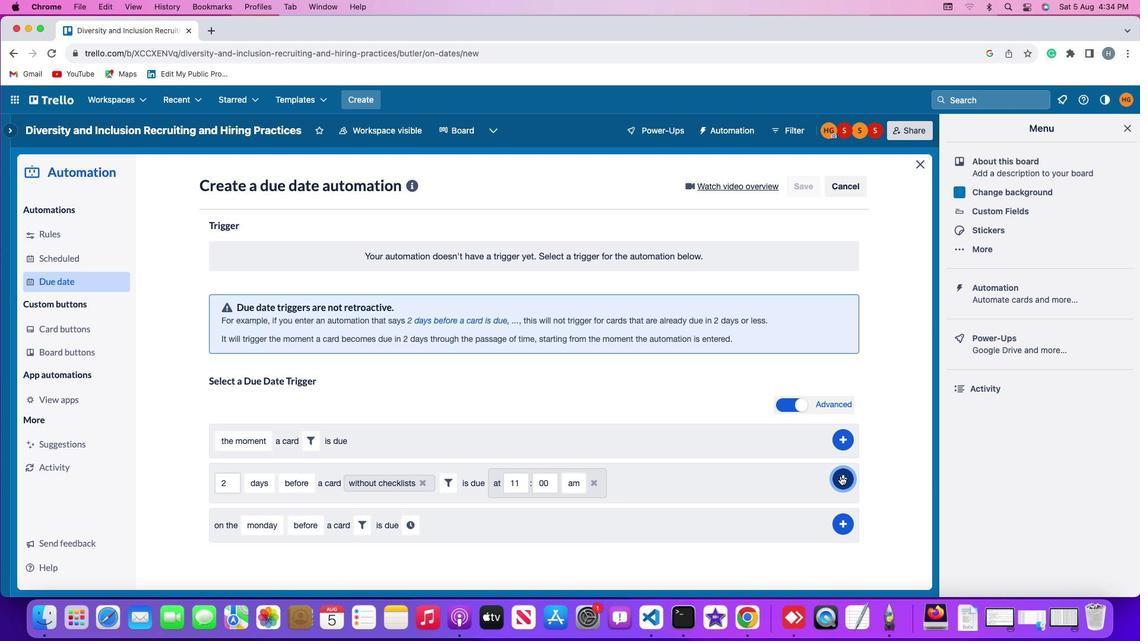 
Action: Mouse moved to (874, 321)
Screenshot: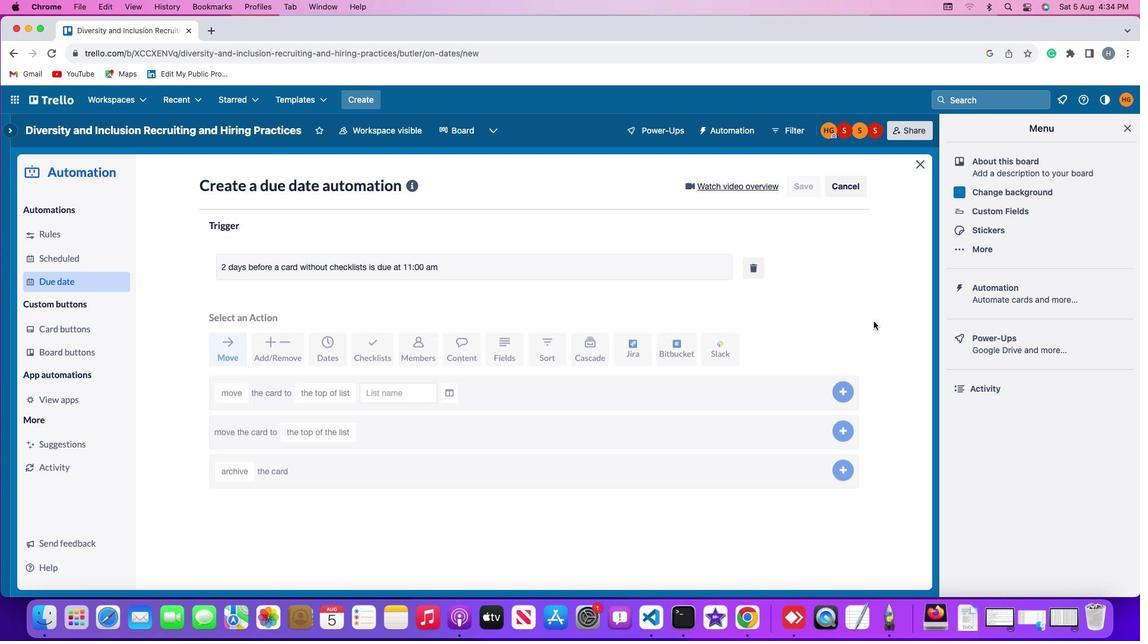 
